 Task: Change the motion vector precision of the Dirac video decoder using libschroedinger to 1/4.
Action: Mouse moved to (111, 17)
Screenshot: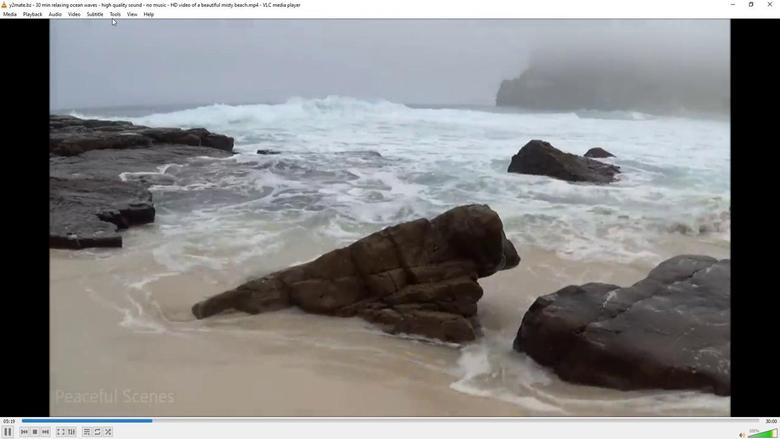 
Action: Mouse pressed left at (111, 17)
Screenshot: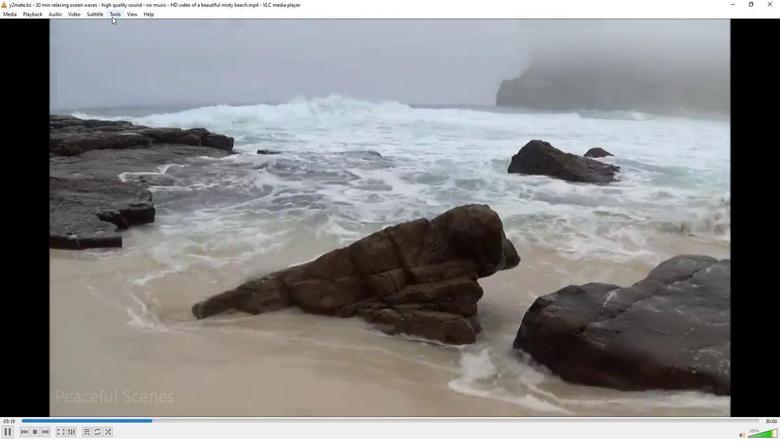 
Action: Mouse moved to (126, 111)
Screenshot: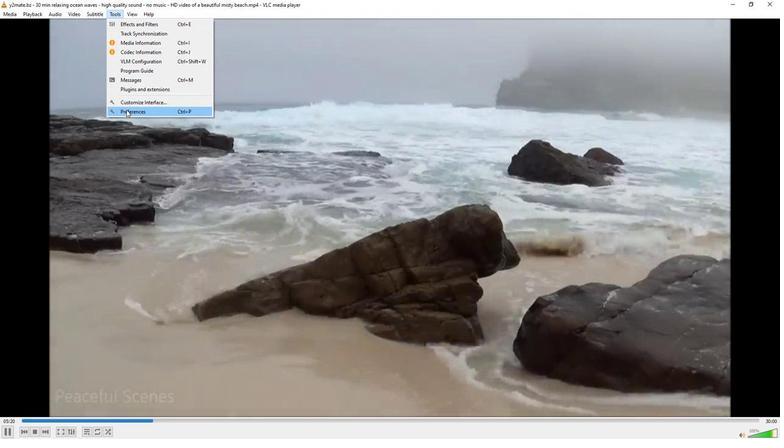 
Action: Mouse pressed left at (126, 111)
Screenshot: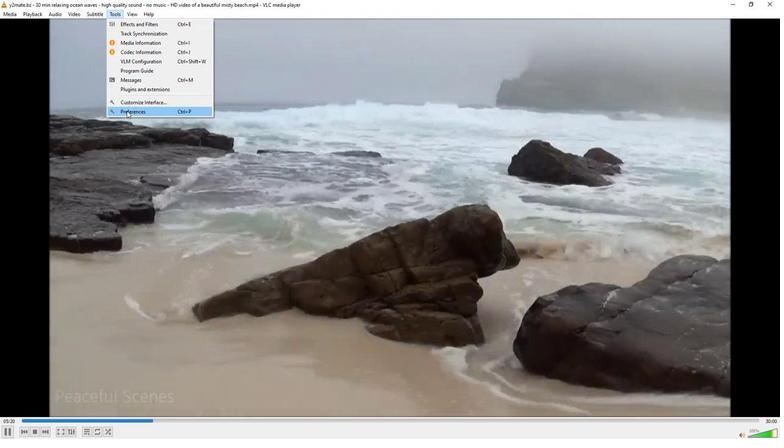 
Action: Mouse moved to (89, 341)
Screenshot: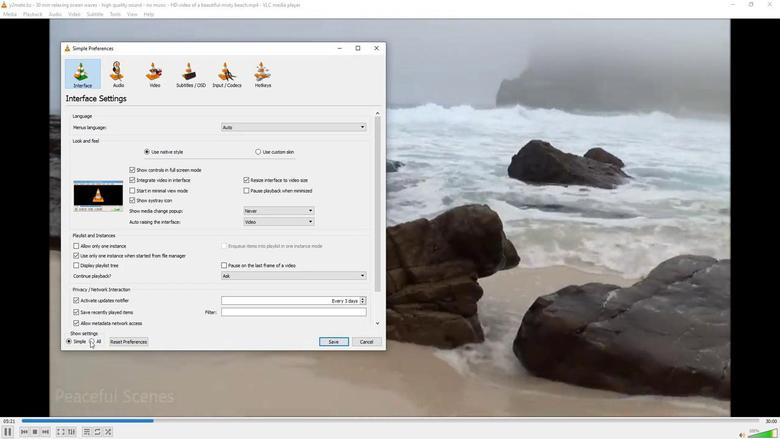 
Action: Mouse pressed left at (89, 341)
Screenshot: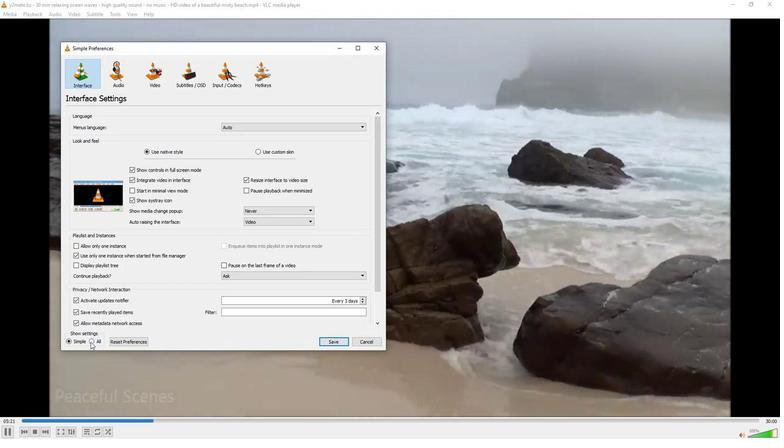 
Action: Mouse moved to (80, 258)
Screenshot: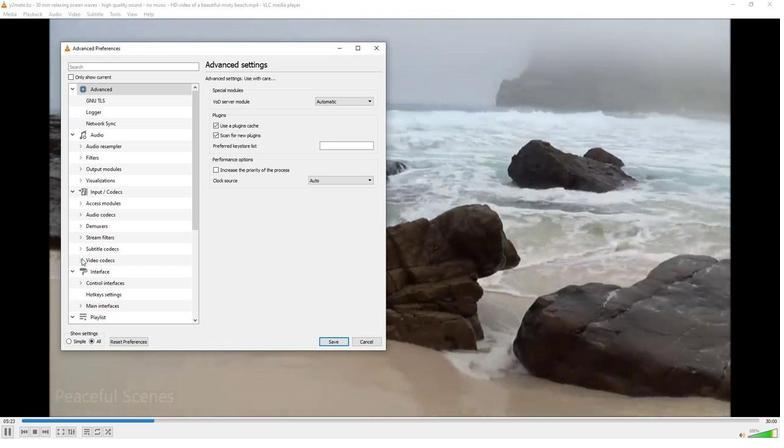 
Action: Mouse pressed left at (80, 258)
Screenshot: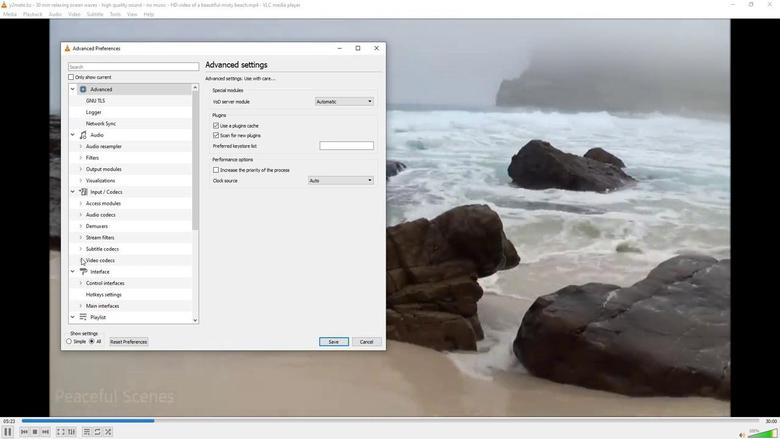 
Action: Mouse moved to (101, 316)
Screenshot: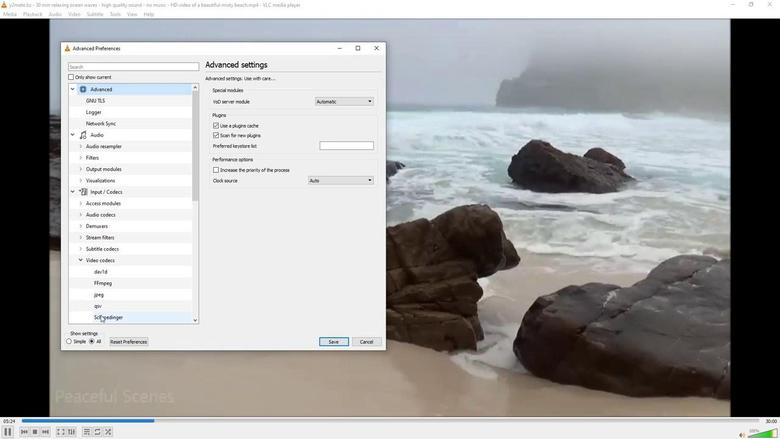 
Action: Mouse pressed left at (101, 316)
Screenshot: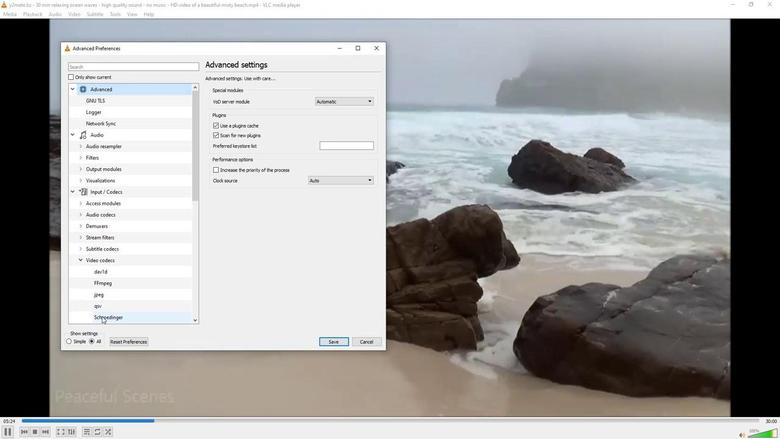 
Action: Mouse moved to (335, 209)
Screenshot: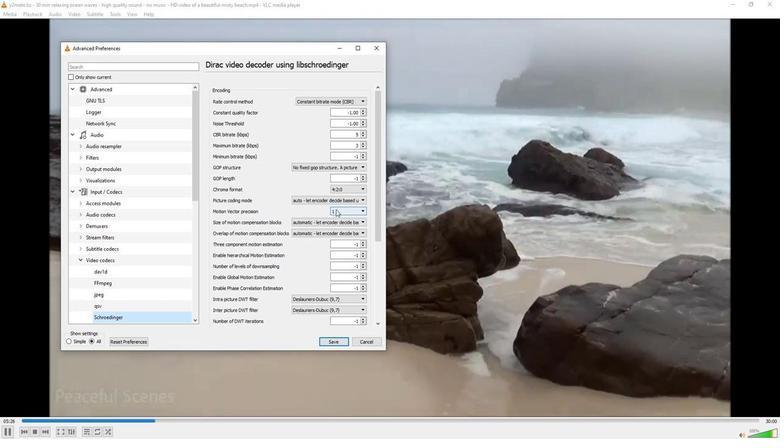 
Action: Mouse pressed left at (335, 209)
Screenshot: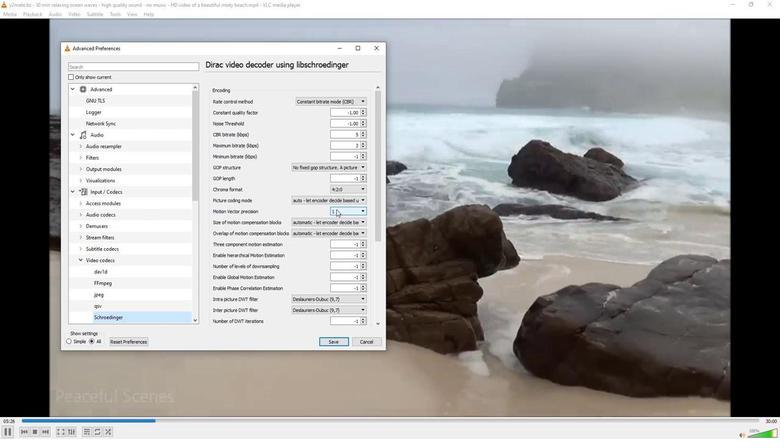 
Action: Mouse moved to (339, 228)
Screenshot: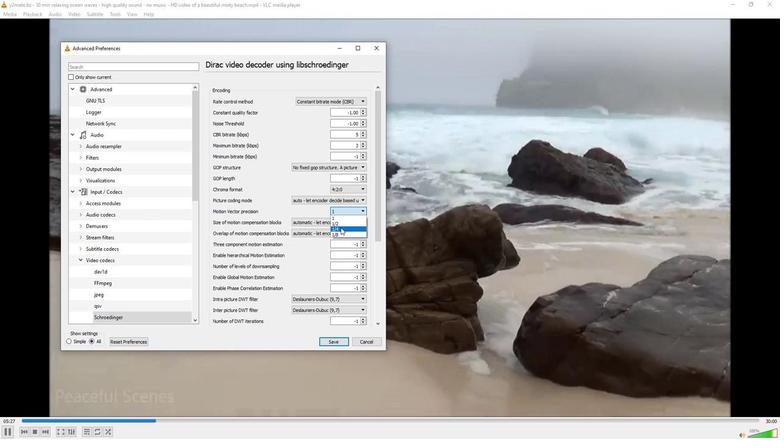 
Action: Mouse pressed left at (339, 228)
Screenshot: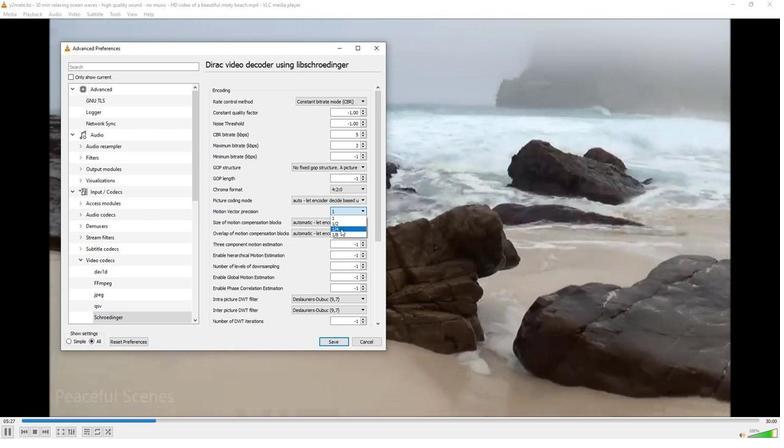 
Action: Mouse moved to (336, 230)
Screenshot: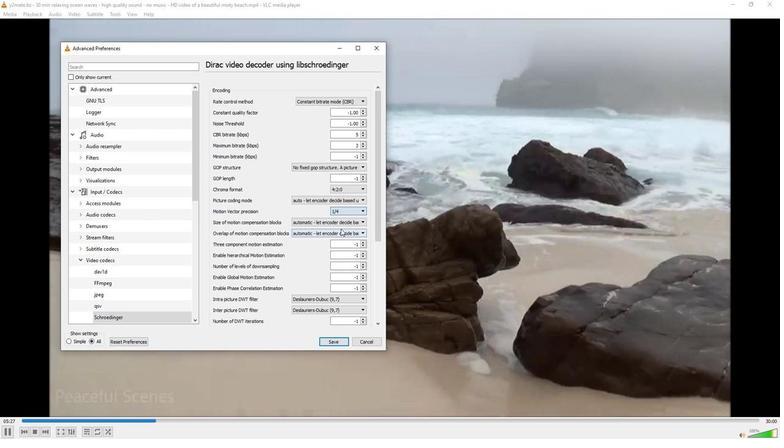 
